 Task: Plan a road trip along the Oregon Coast from Astoria, Oregon, to Newport, Oregon.
Action: Mouse moved to (253, 85)
Screenshot: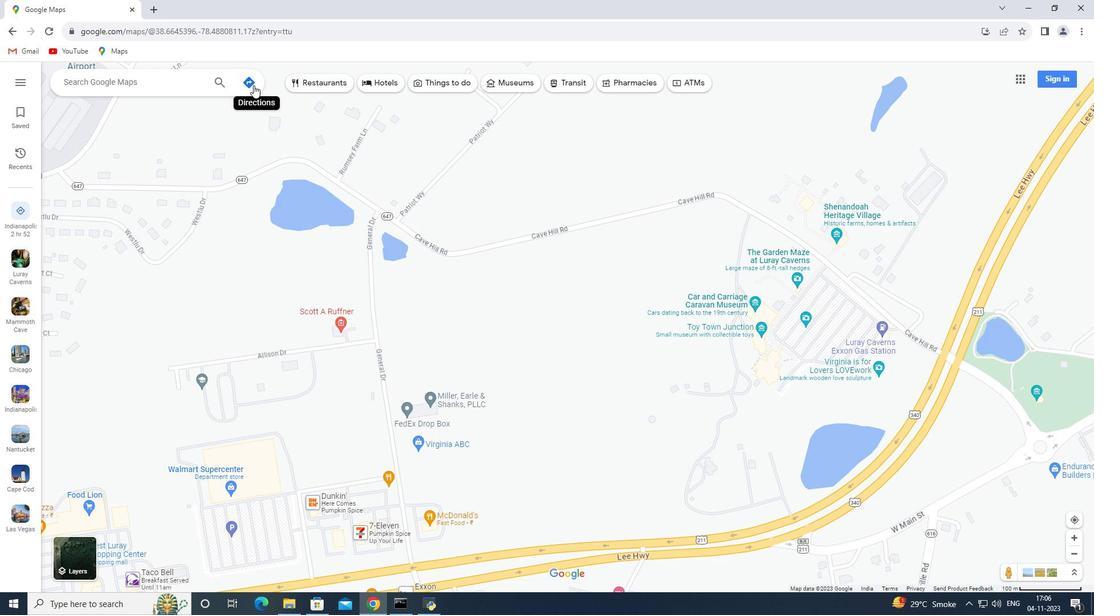 
Action: Mouse pressed left at (253, 85)
Screenshot: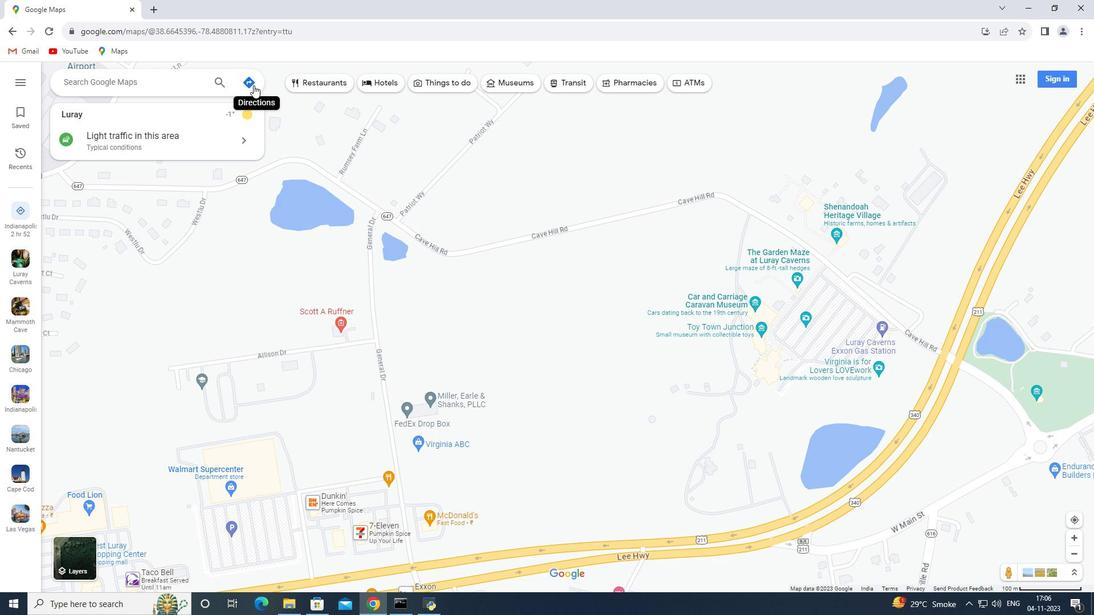 
Action: Mouse moved to (163, 111)
Screenshot: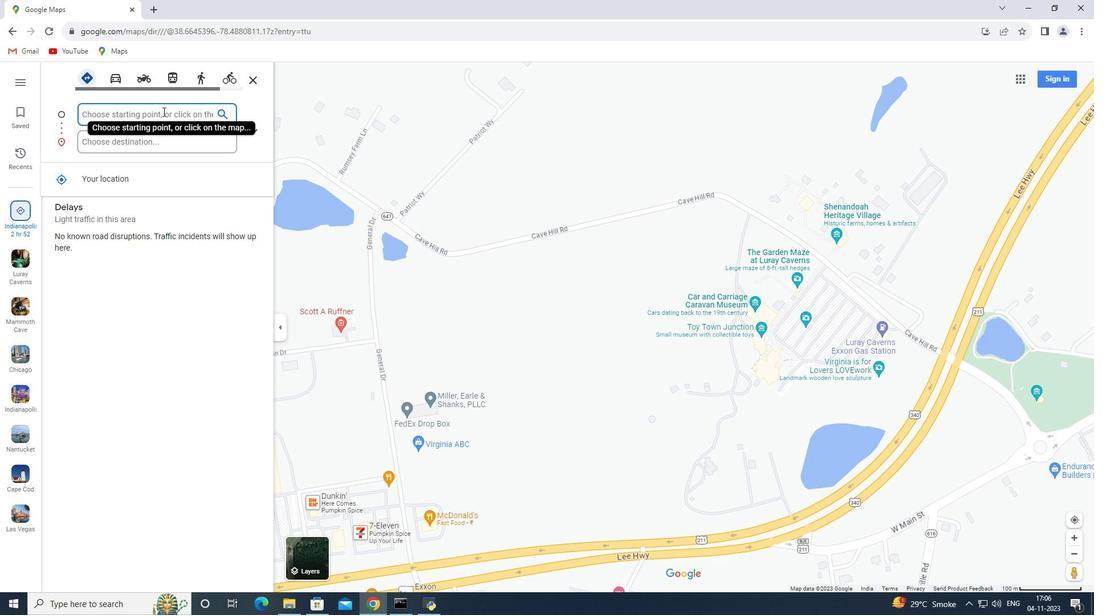 
Action: Key pressed <Key.shift>Astoria<Key.space><Key.backspace>,<Key.space><Key.shift_r>Oregon
Screenshot: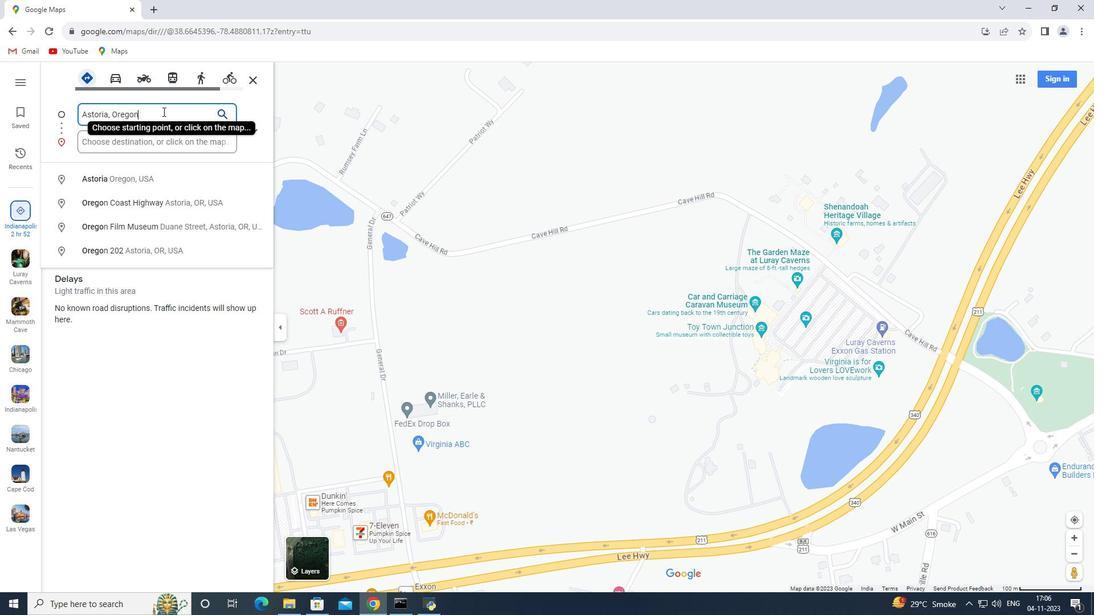 
Action: Mouse moved to (148, 143)
Screenshot: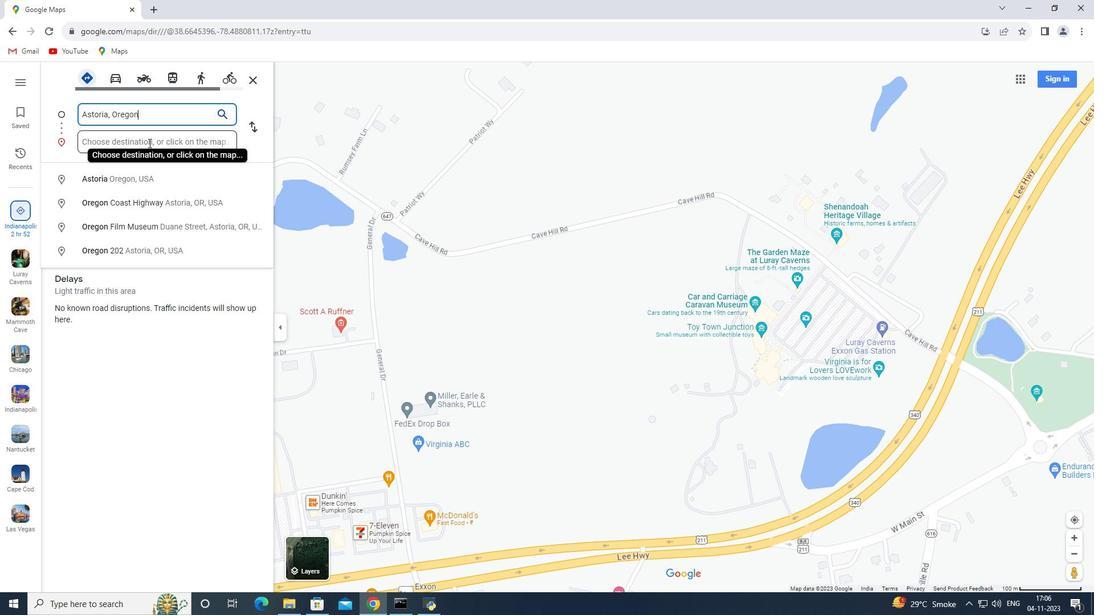 
Action: Mouse pressed left at (148, 143)
Screenshot: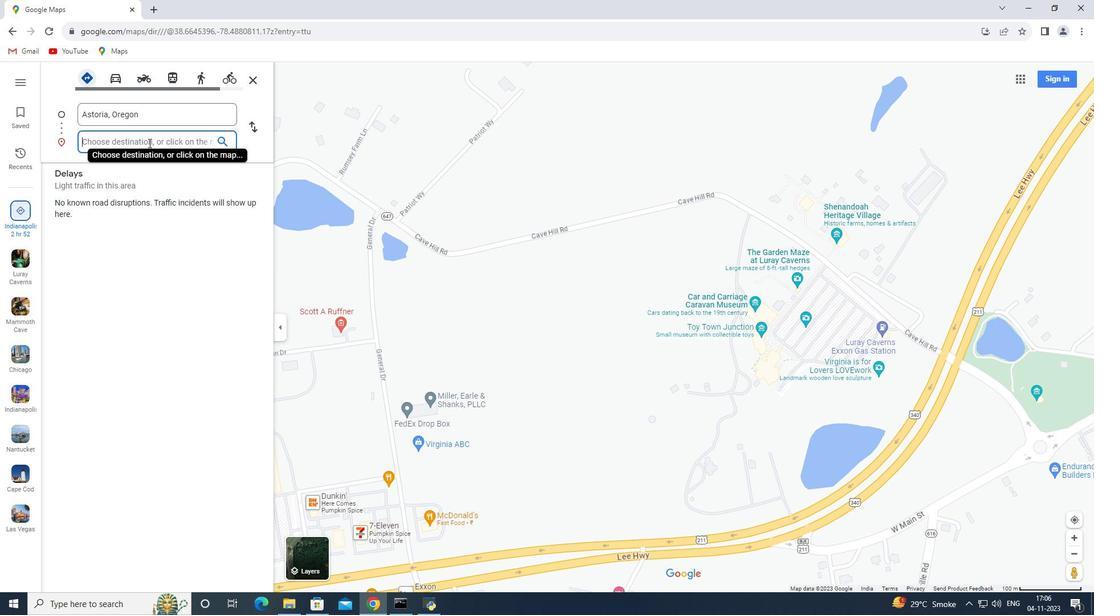 
Action: Key pressed <Key.shift_r>Newport,<Key.space><Key.shift_r>Oregon<Key.enter>
Screenshot: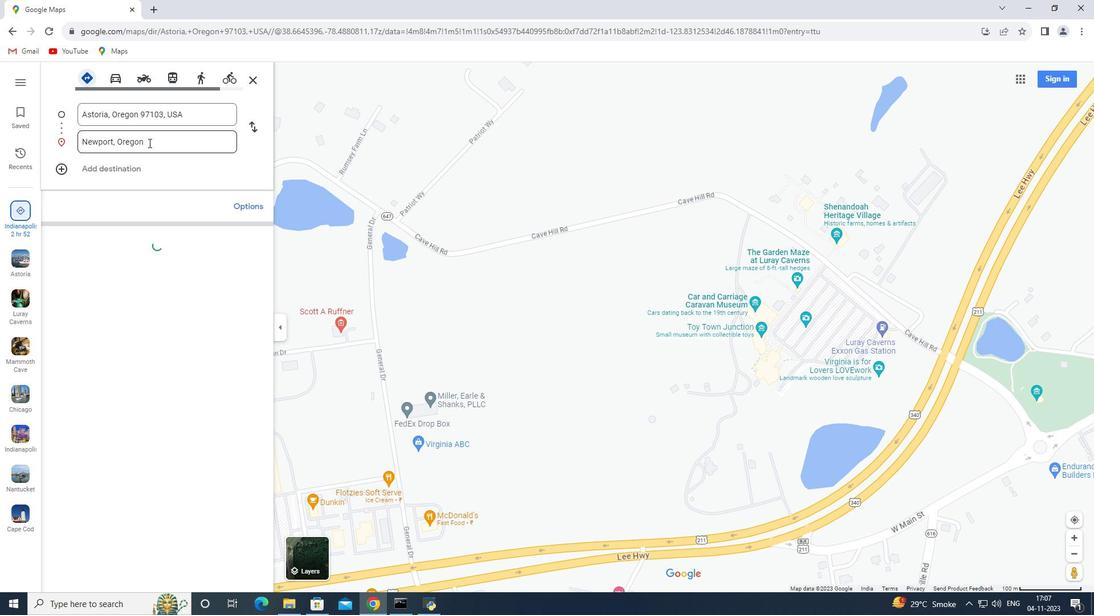 
Action: Mouse moved to (537, 84)
Screenshot: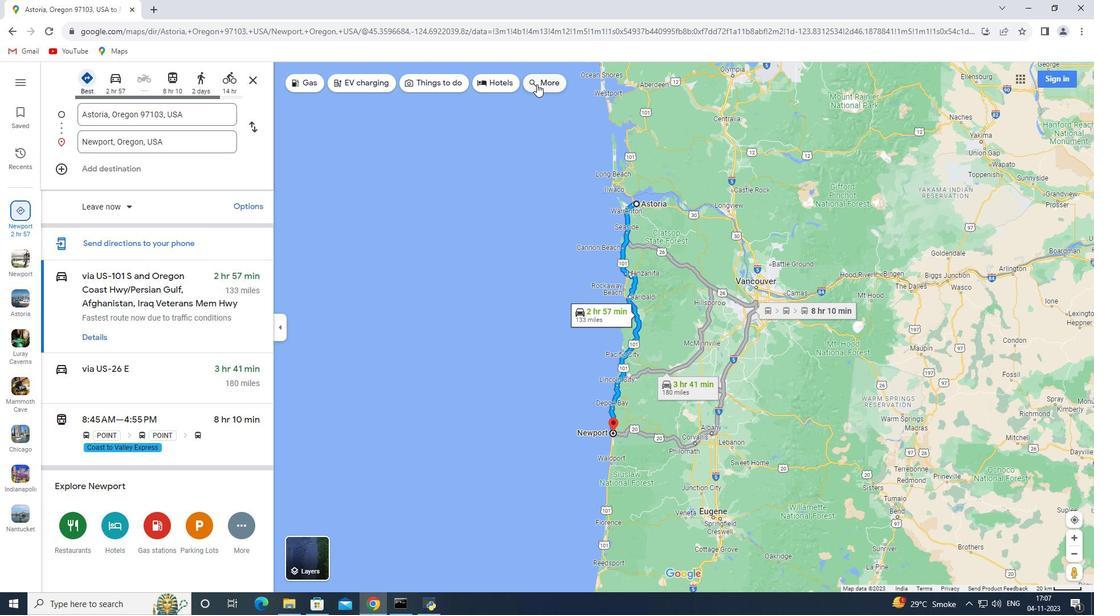 
Action: Mouse pressed left at (537, 84)
Screenshot: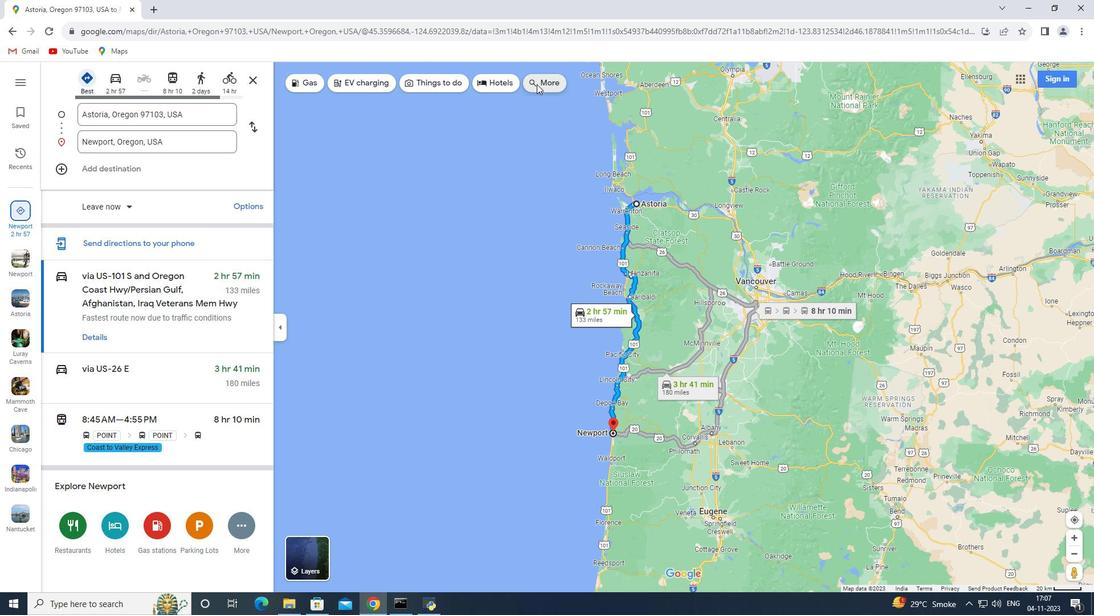 
Action: Mouse moved to (122, 82)
Screenshot: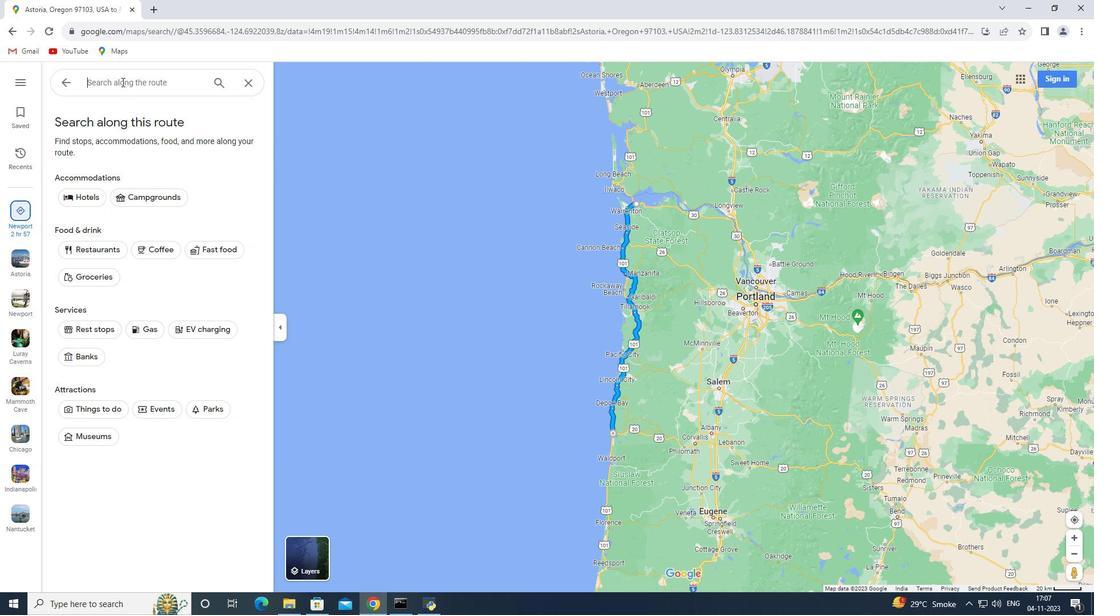 
Action: Mouse pressed left at (122, 82)
Screenshot: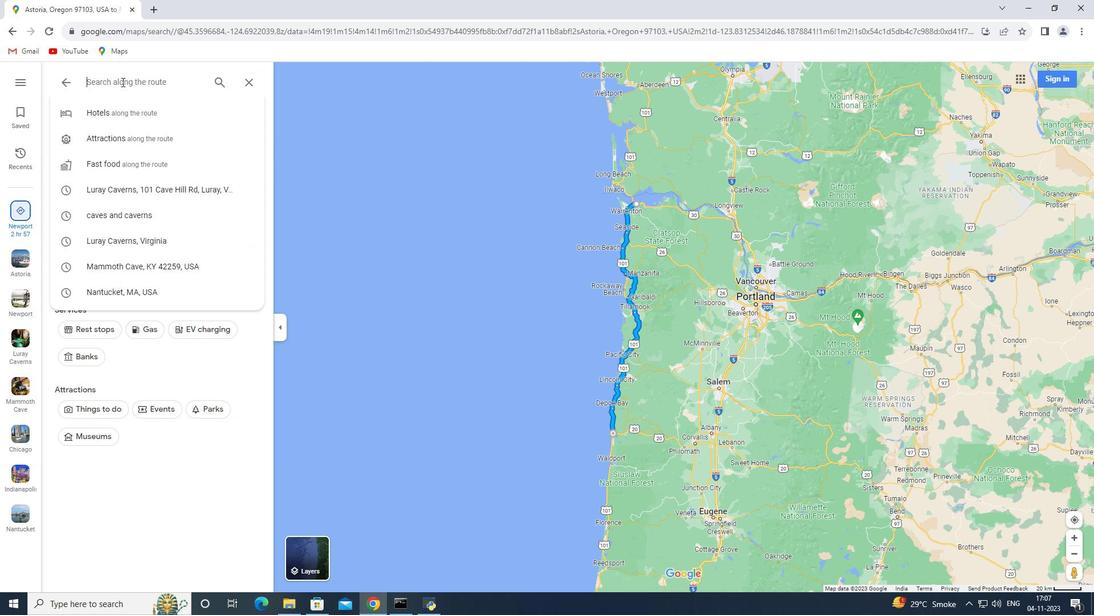 
Action: Key pressed <Key.shift_r>Oregon<Key.space><Key.shift>Coast<Key.enter>
Screenshot: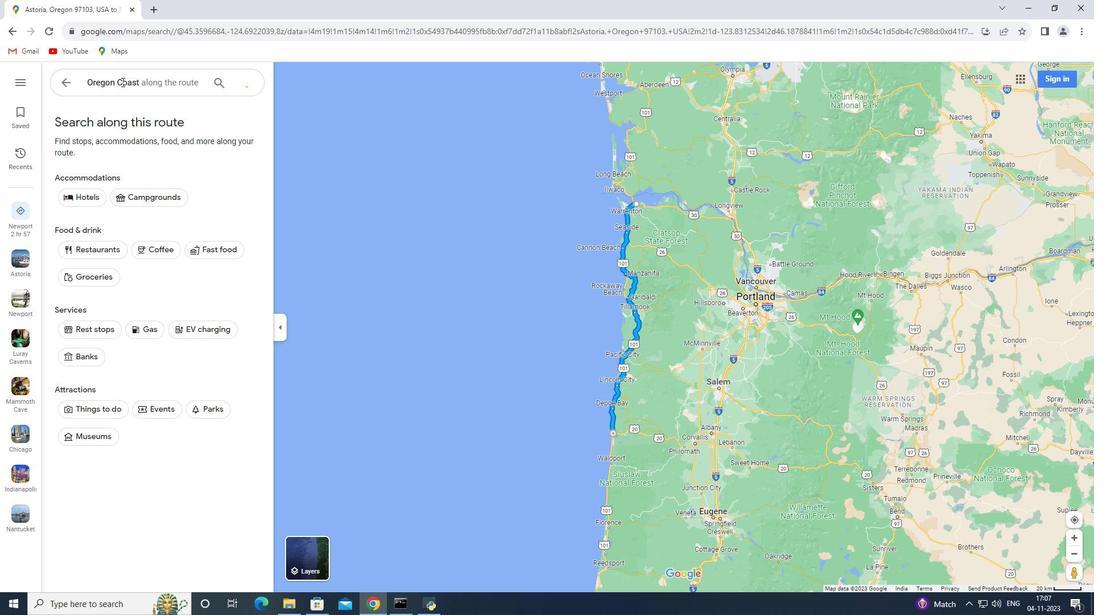 
